 Task: show the self service dashboard of "Digital Experience".
Action: Mouse moved to (1089, 80)
Screenshot: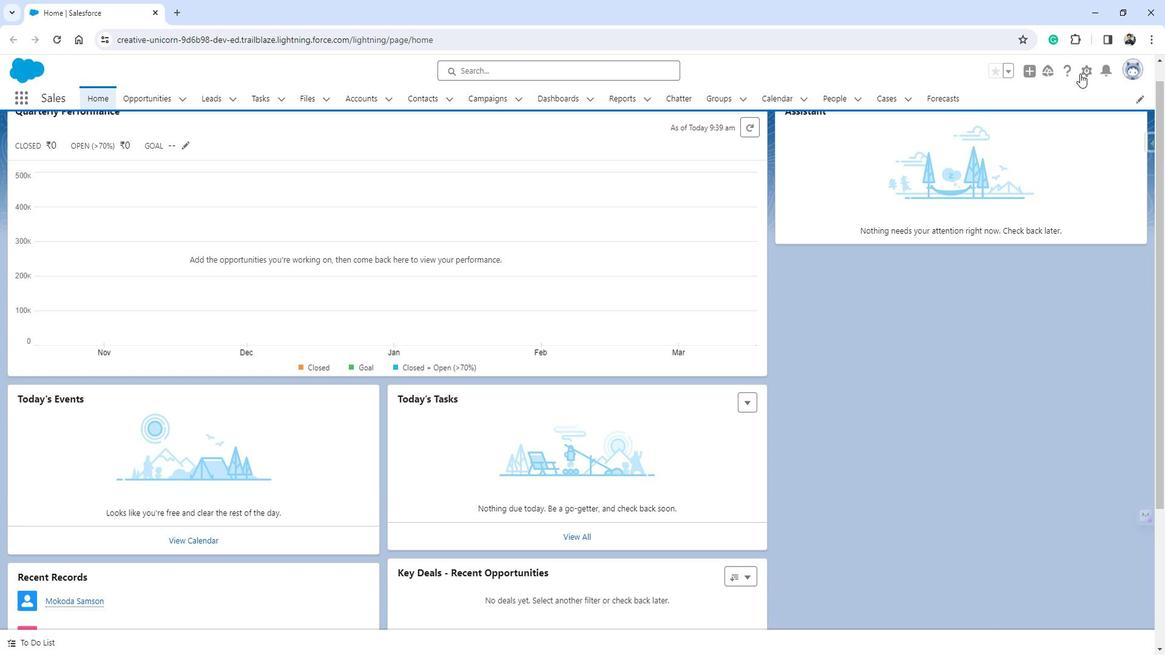 
Action: Mouse pressed left at (1089, 80)
Screenshot: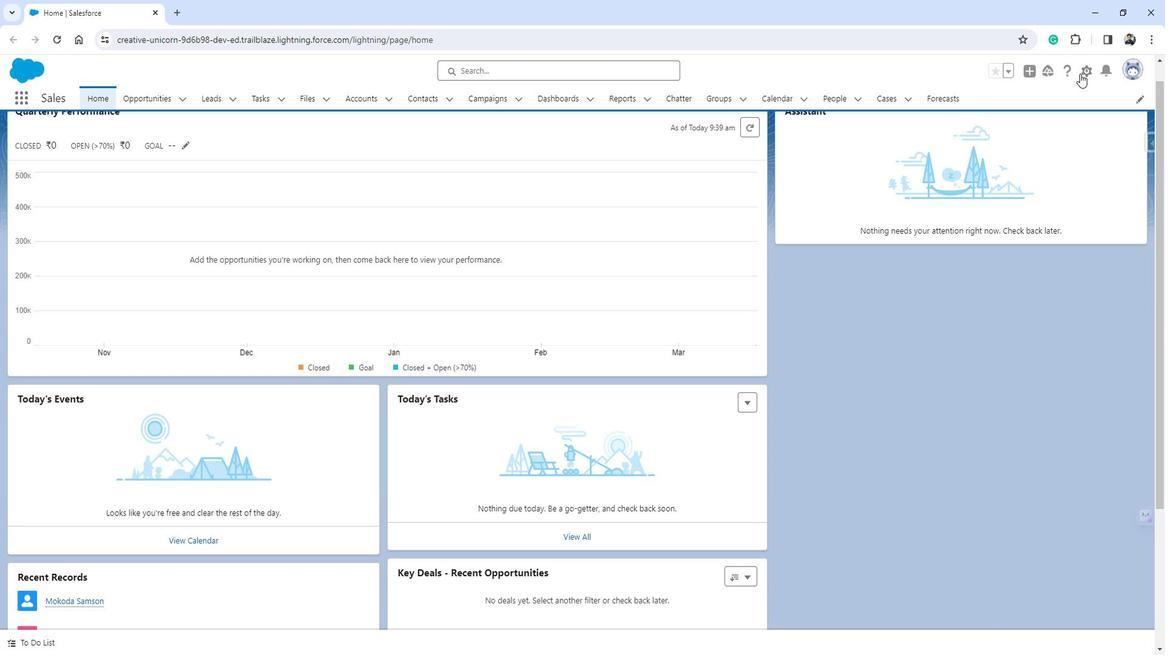 
Action: Mouse moved to (1081, 105)
Screenshot: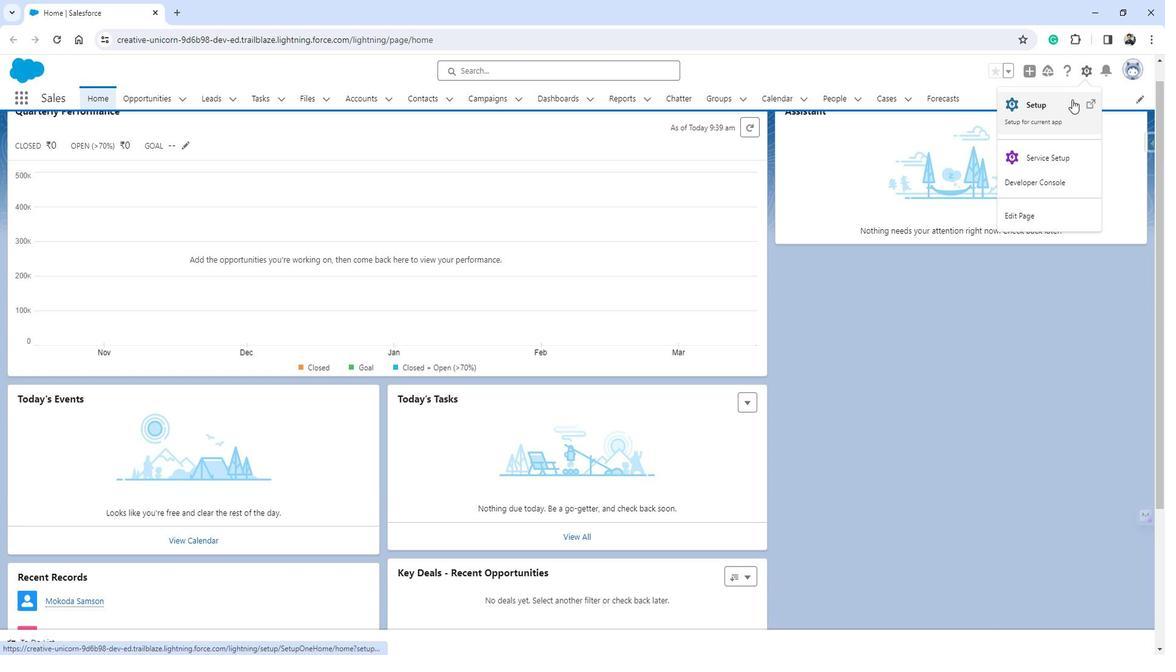 
Action: Mouse pressed left at (1081, 105)
Screenshot: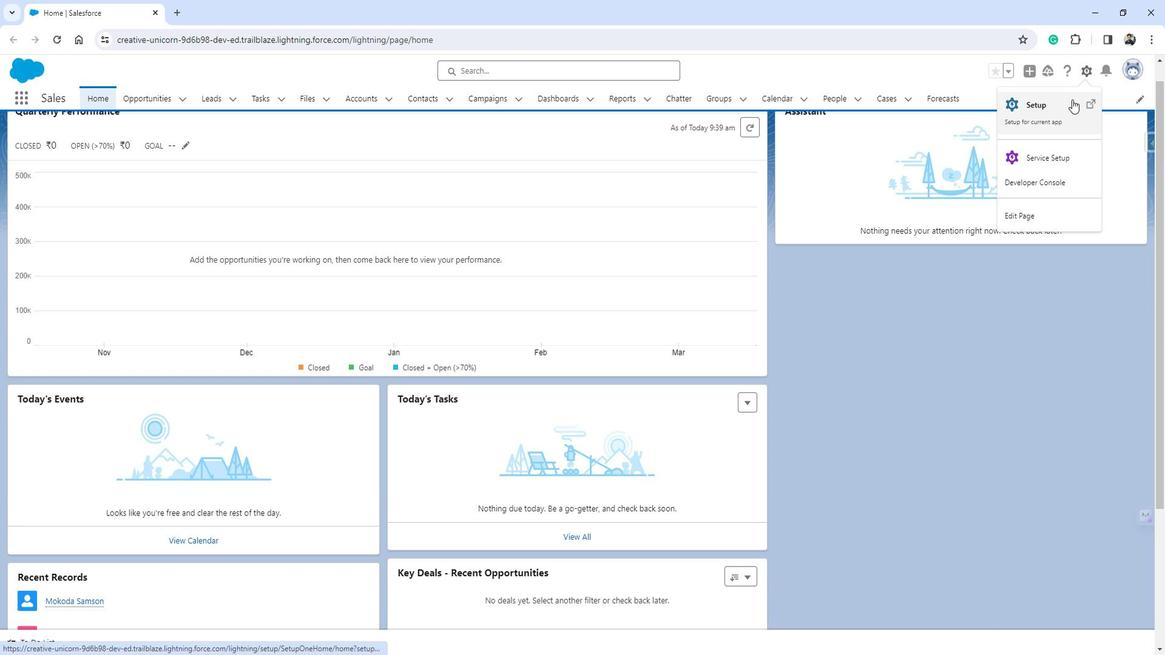 
Action: Mouse moved to (113, 439)
Screenshot: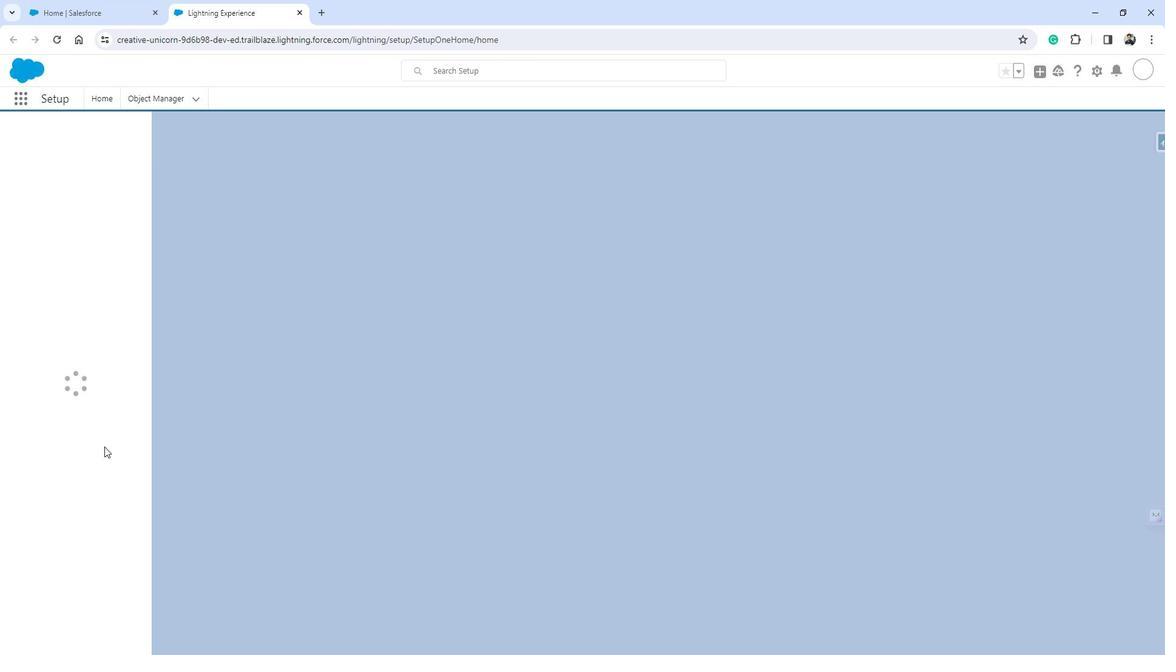 
Action: Mouse scrolled (113, 438) with delta (0, 0)
Screenshot: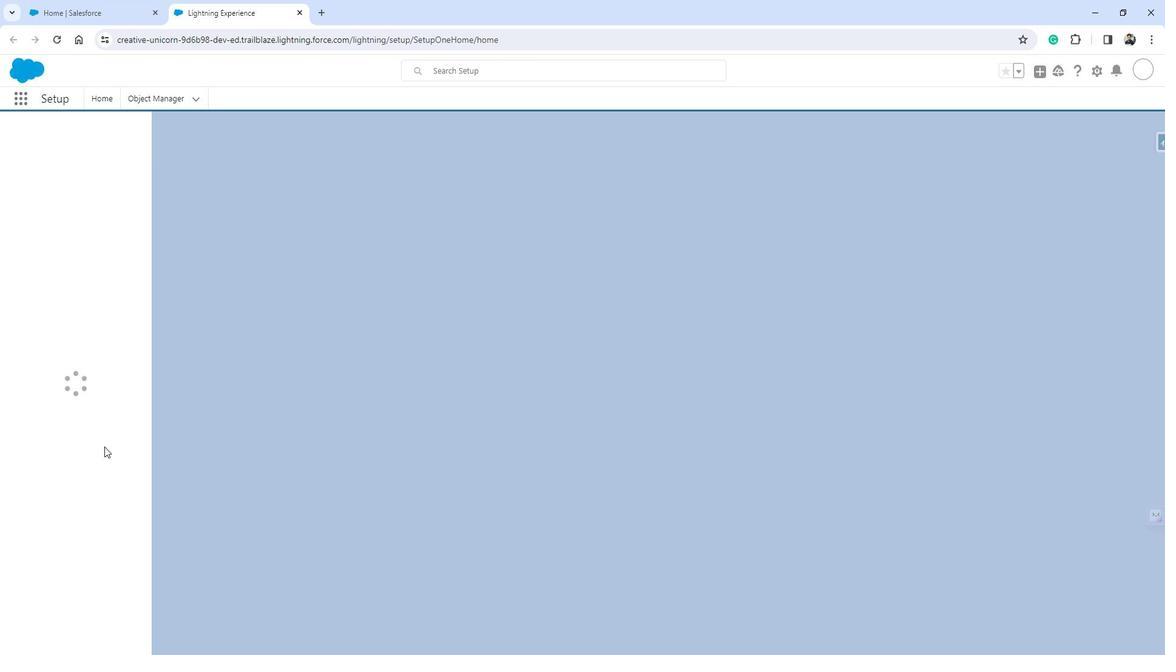 
Action: Mouse moved to (121, 383)
Screenshot: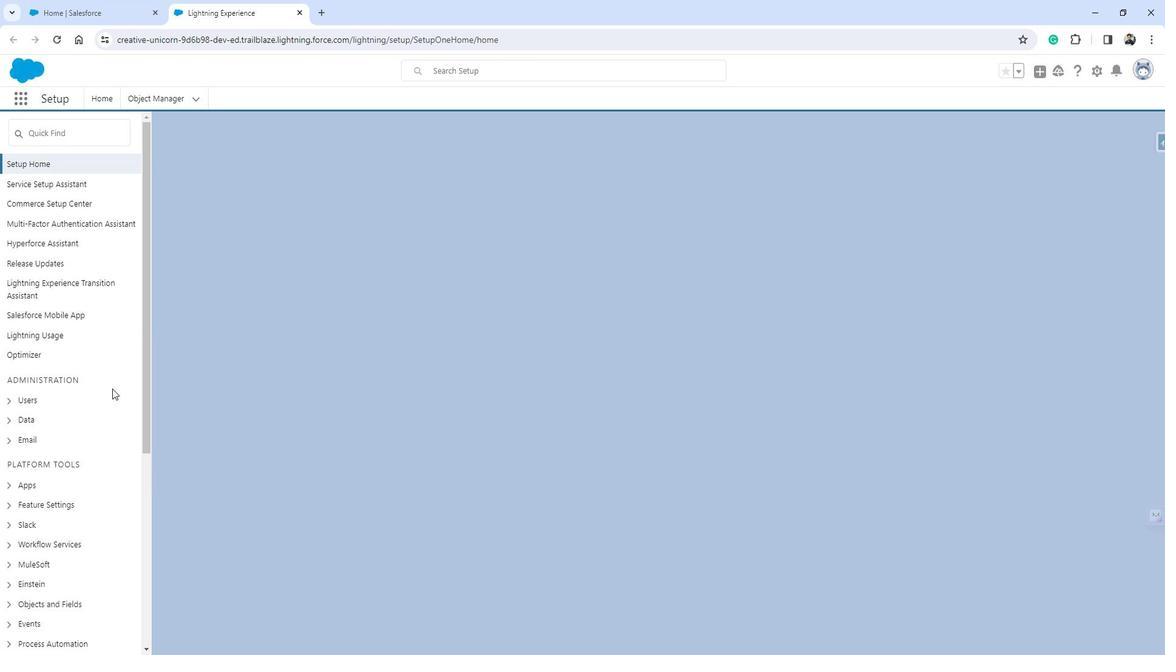
Action: Mouse scrolled (121, 383) with delta (0, 0)
Screenshot: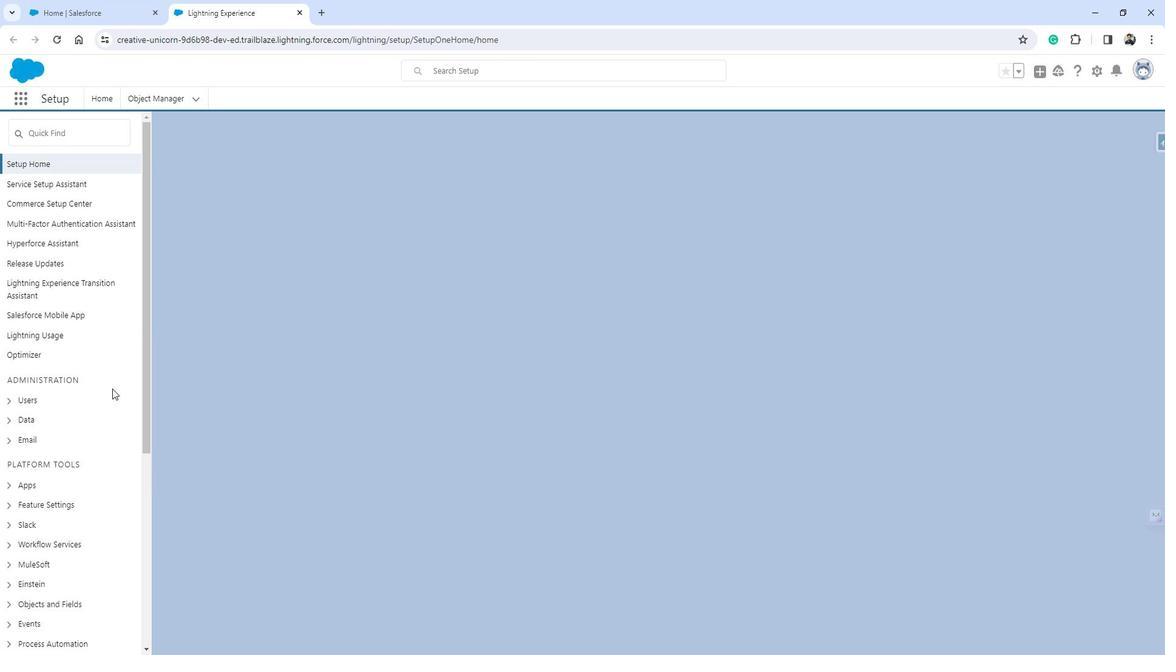 
Action: Mouse moved to (117, 387)
Screenshot: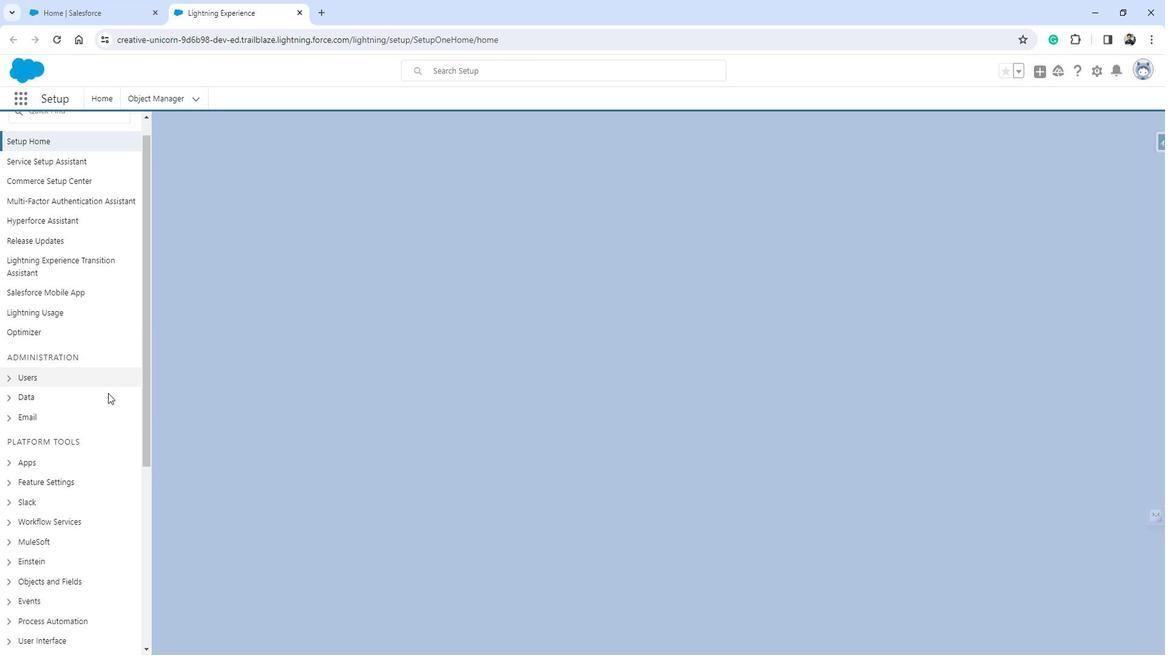 
Action: Mouse scrolled (117, 387) with delta (0, 0)
Screenshot: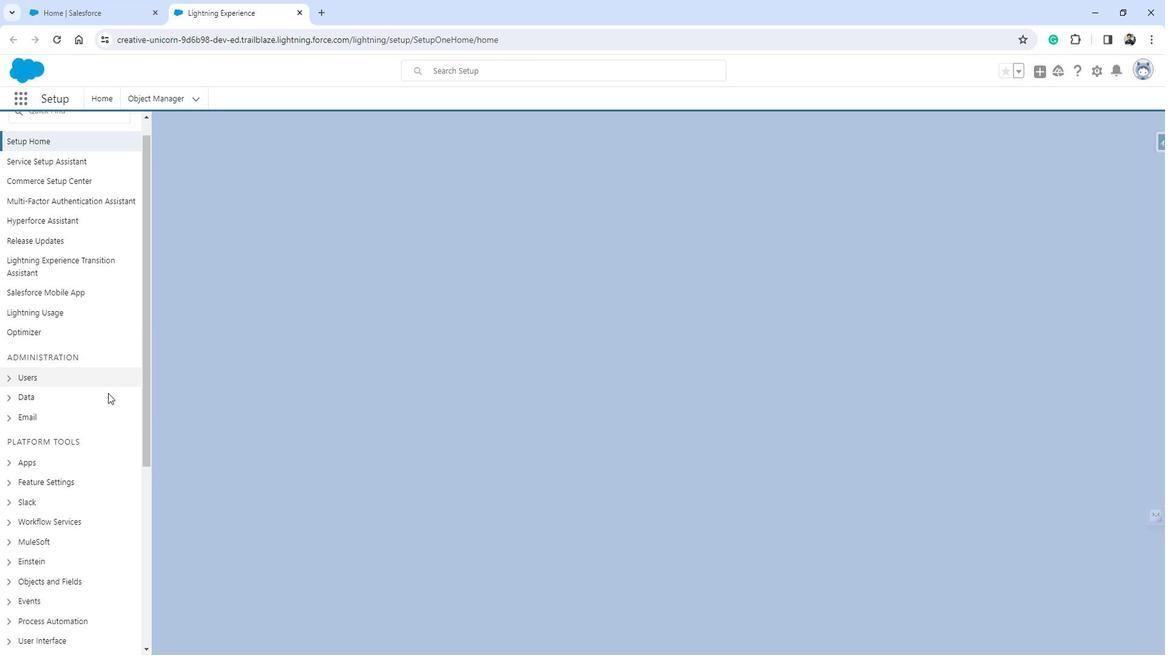 
Action: Mouse moved to (115, 388)
Screenshot: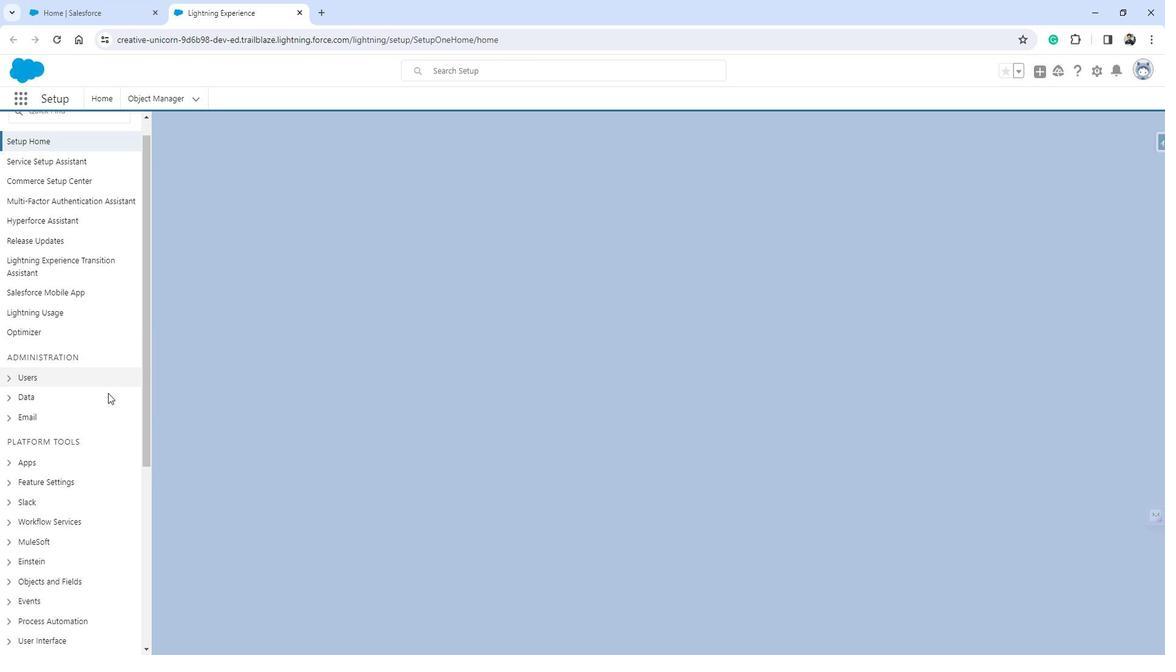 
Action: Mouse scrolled (115, 387) with delta (0, 0)
Screenshot: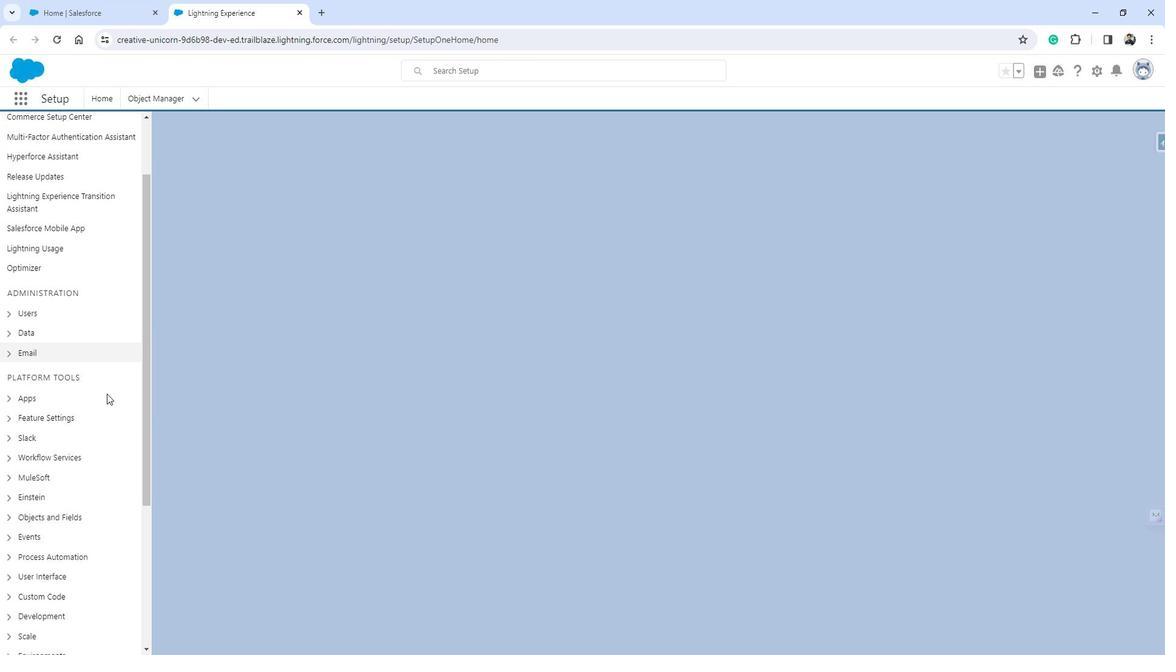 
Action: Mouse moved to (77, 312)
Screenshot: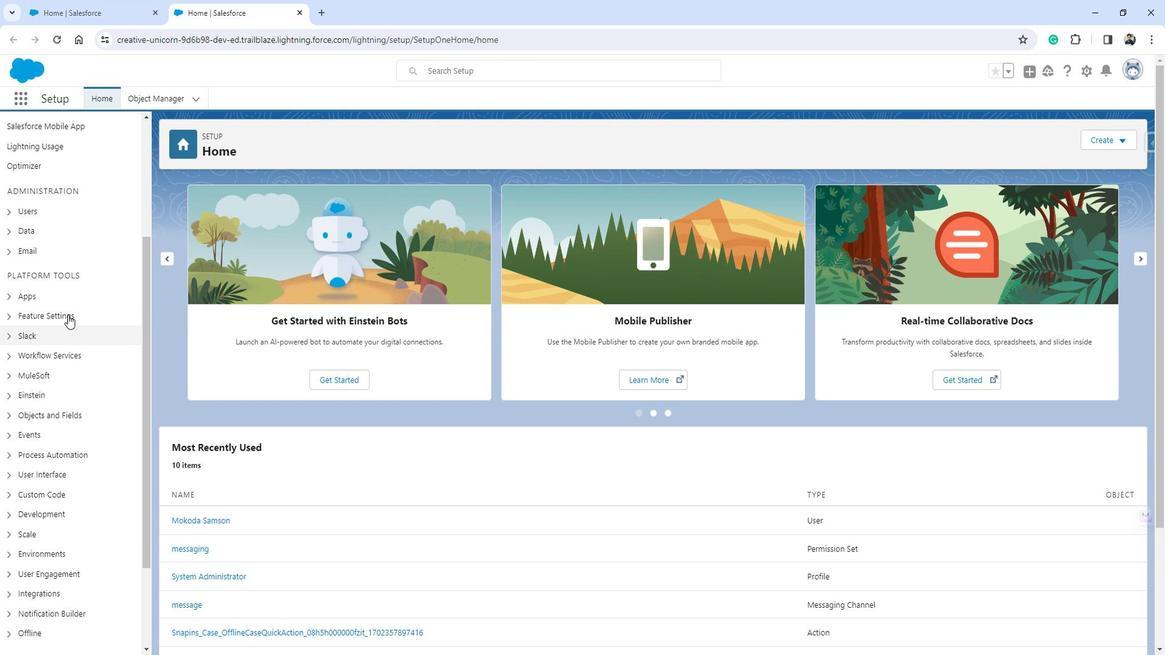 
Action: Mouse pressed left at (77, 312)
Screenshot: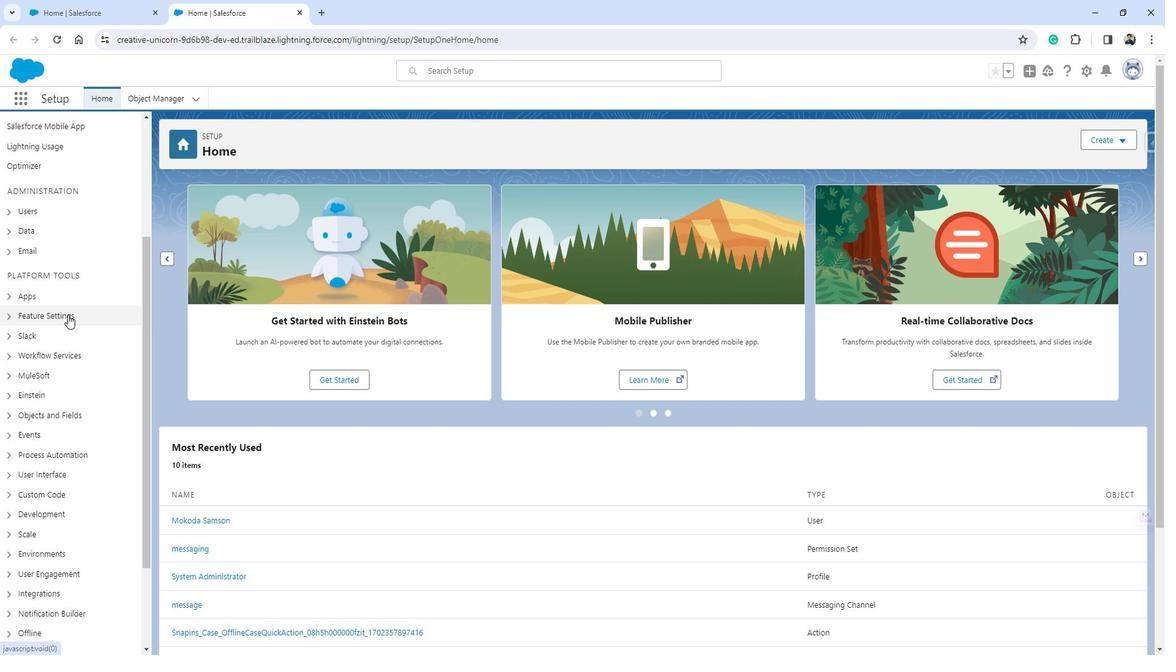 
Action: Mouse moved to (99, 324)
Screenshot: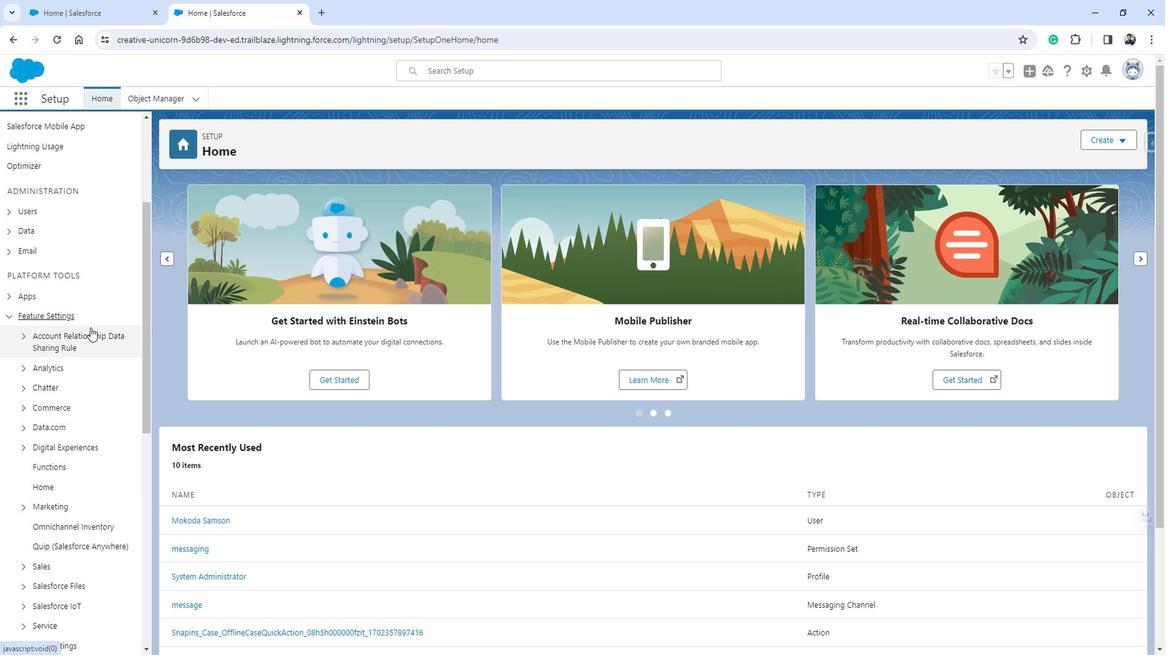 
Action: Mouse scrolled (99, 324) with delta (0, 0)
Screenshot: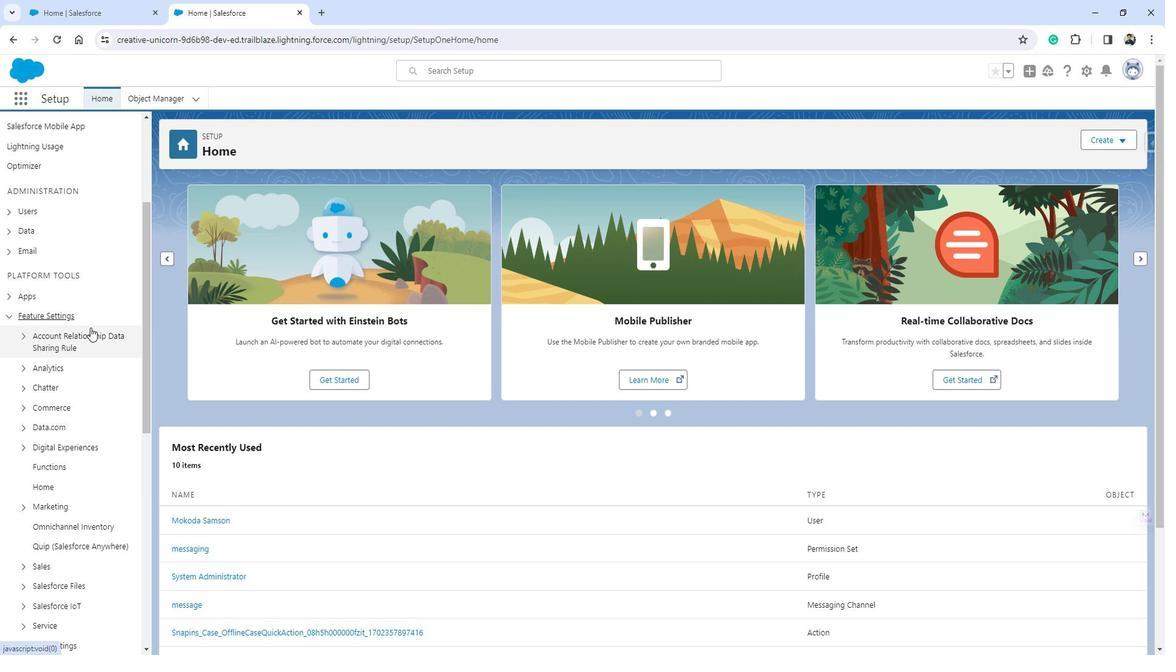 
Action: Mouse moved to (99, 326)
Screenshot: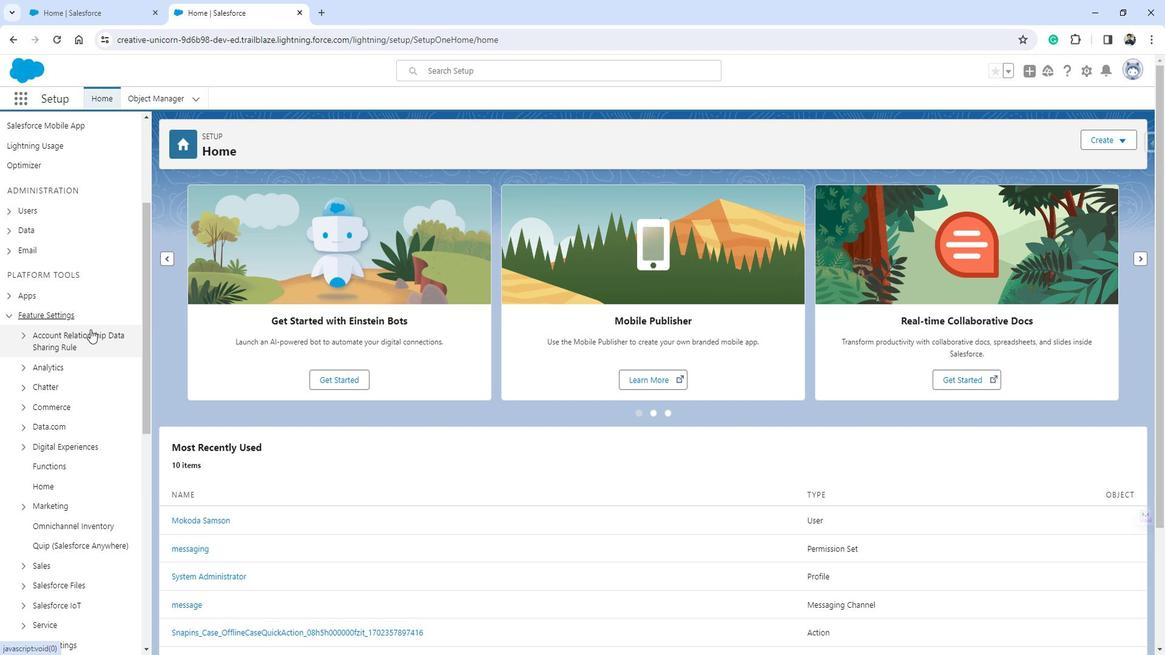 
Action: Mouse scrolled (99, 325) with delta (0, 0)
Screenshot: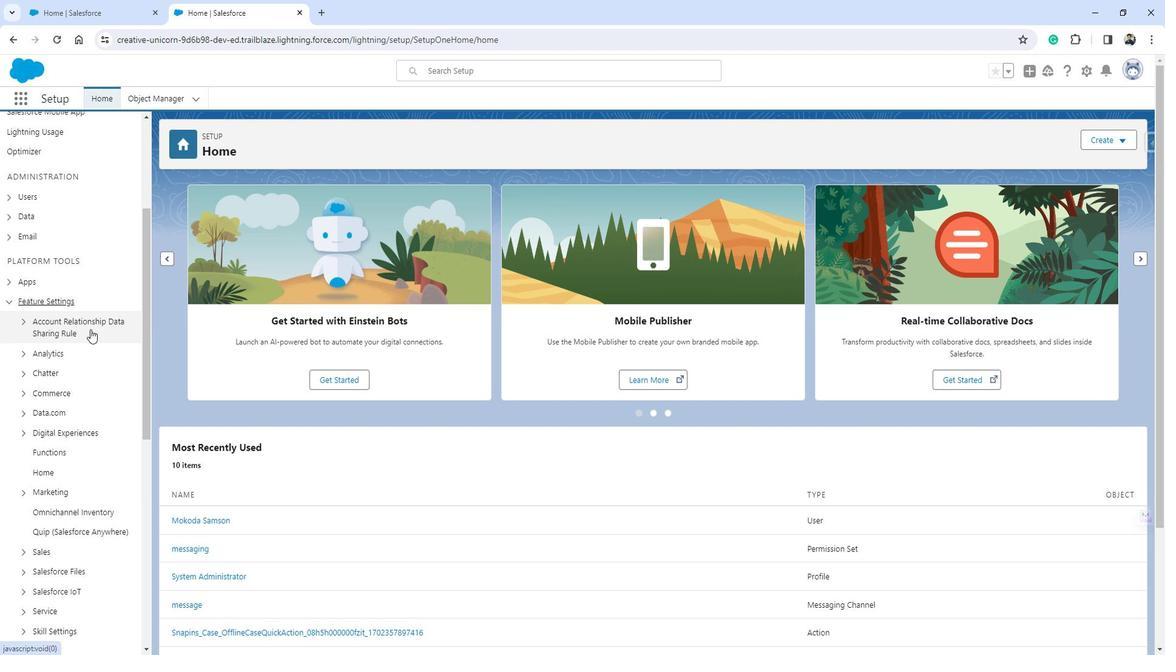 
Action: Mouse moved to (81, 322)
Screenshot: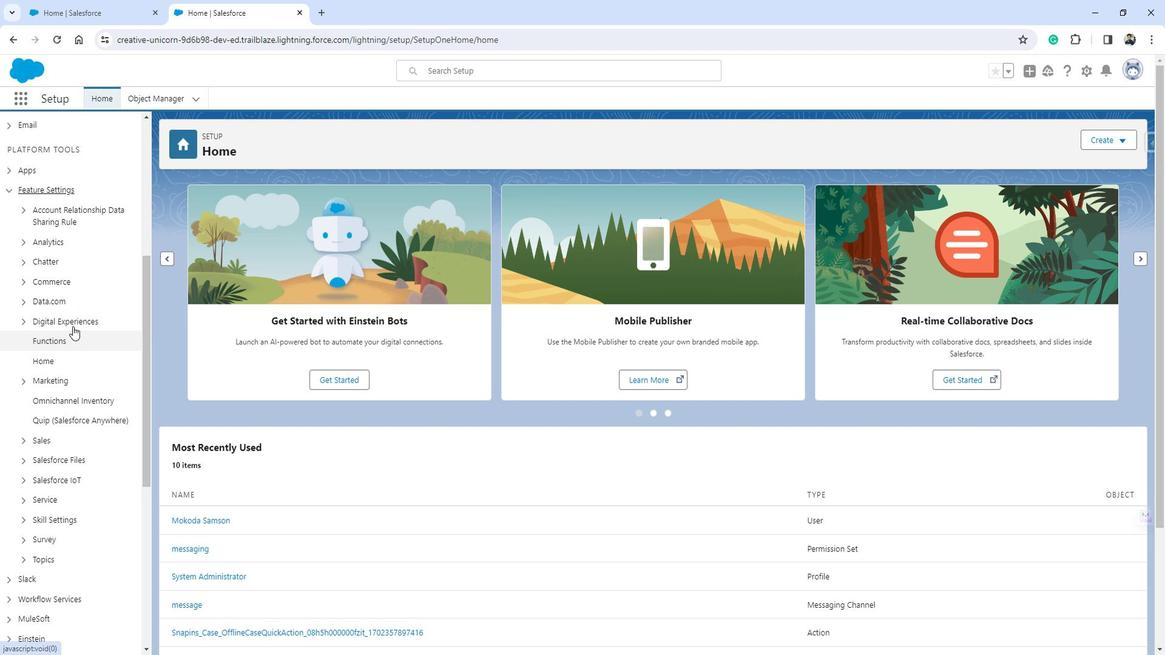 
Action: Mouse pressed left at (81, 322)
Screenshot: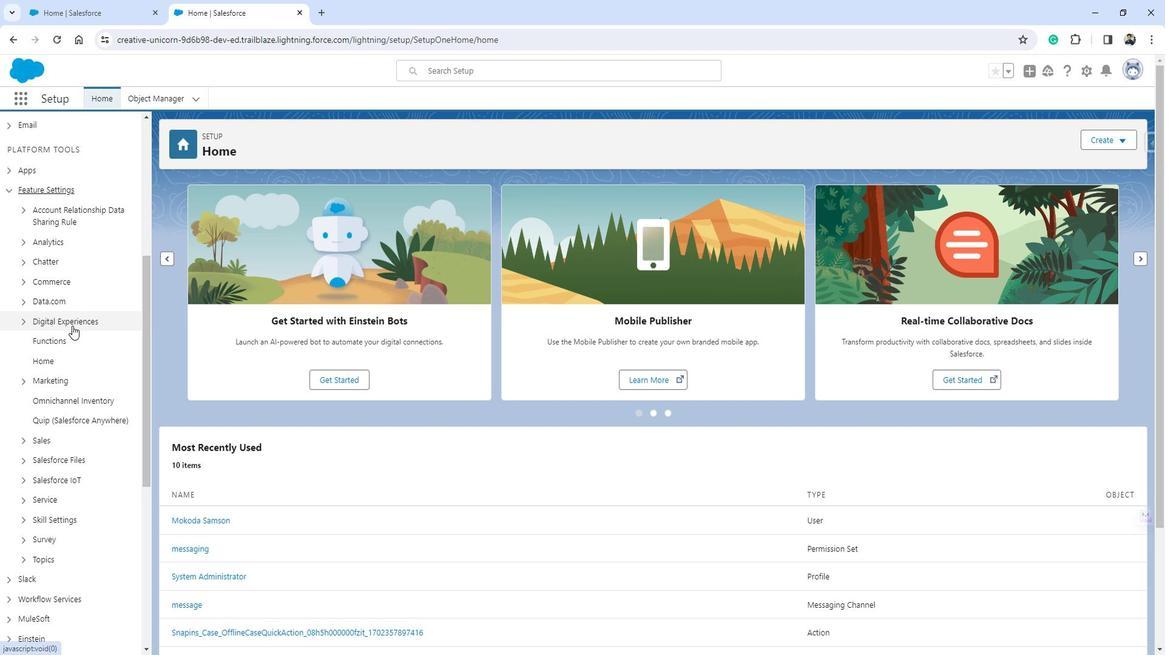
Action: Mouse moved to (67, 339)
Screenshot: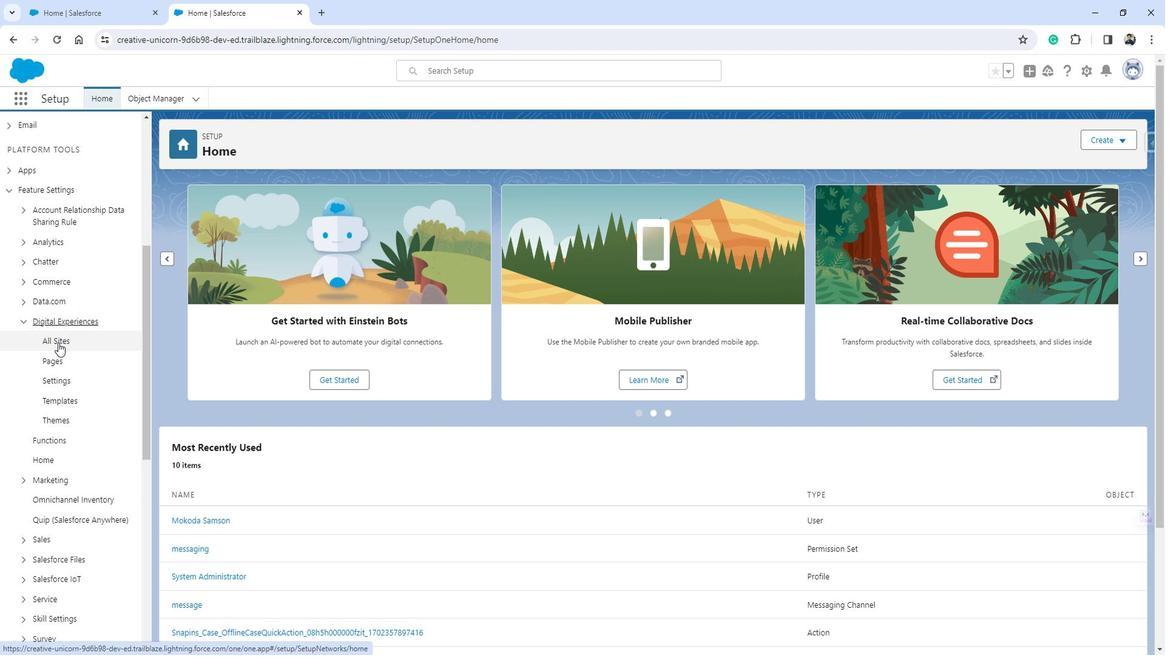 
Action: Mouse pressed left at (67, 339)
Screenshot: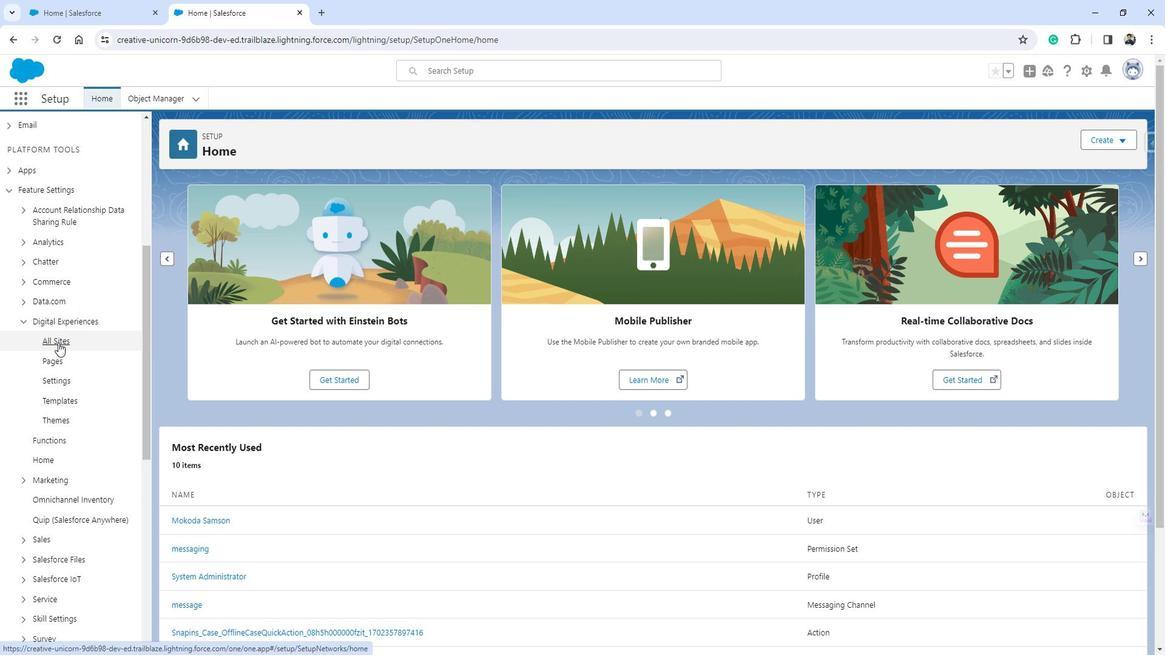 
Action: Mouse moved to (196, 371)
Screenshot: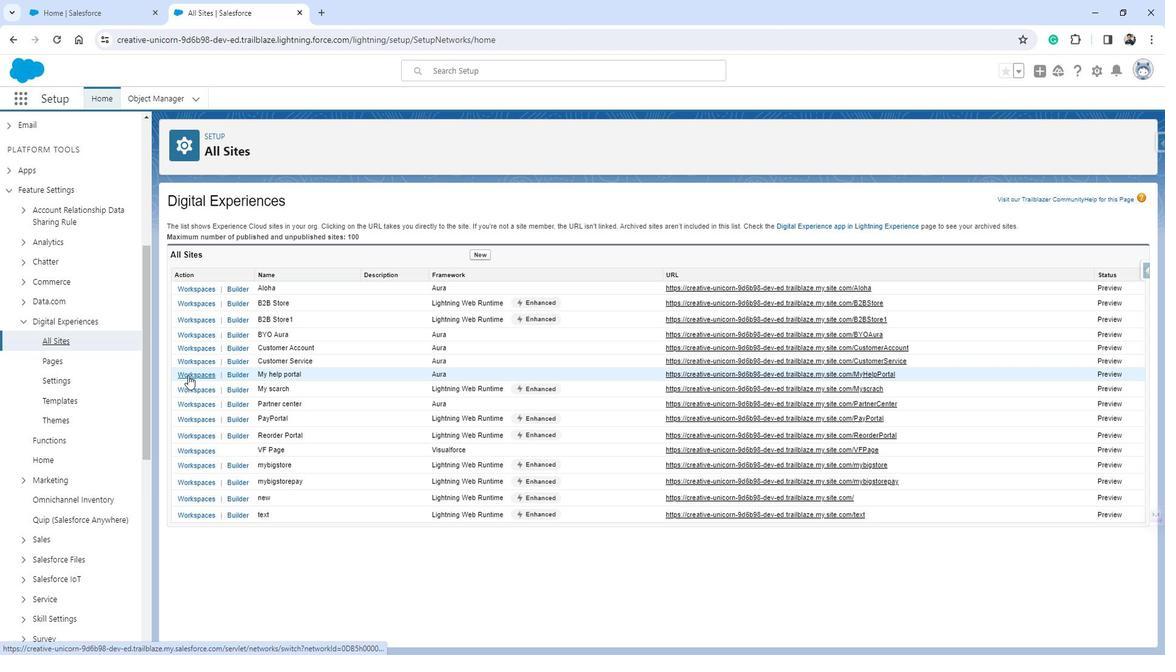 
Action: Mouse pressed left at (196, 371)
Screenshot: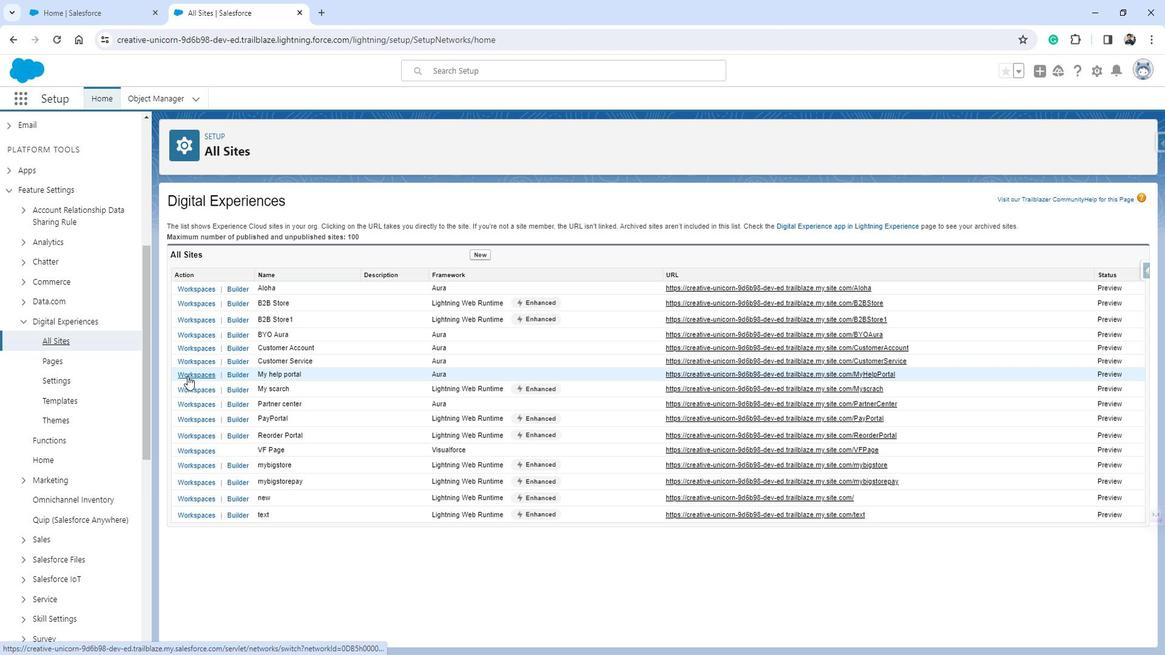 
Action: Mouse moved to (403, 400)
Screenshot: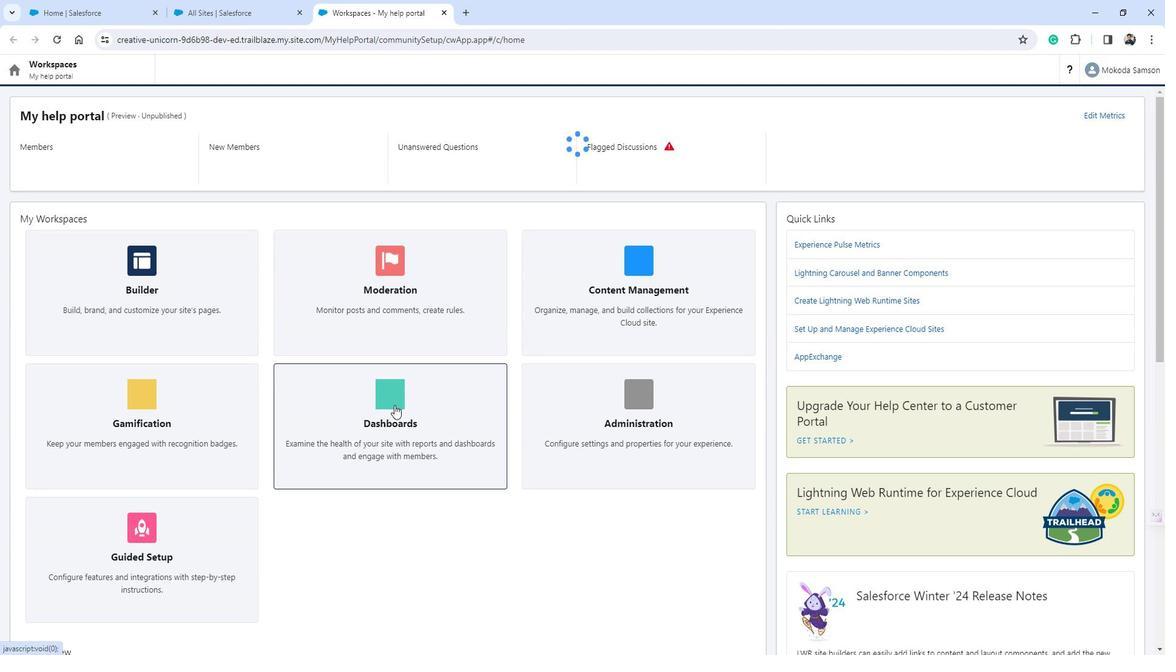 
Action: Mouse pressed left at (403, 400)
Screenshot: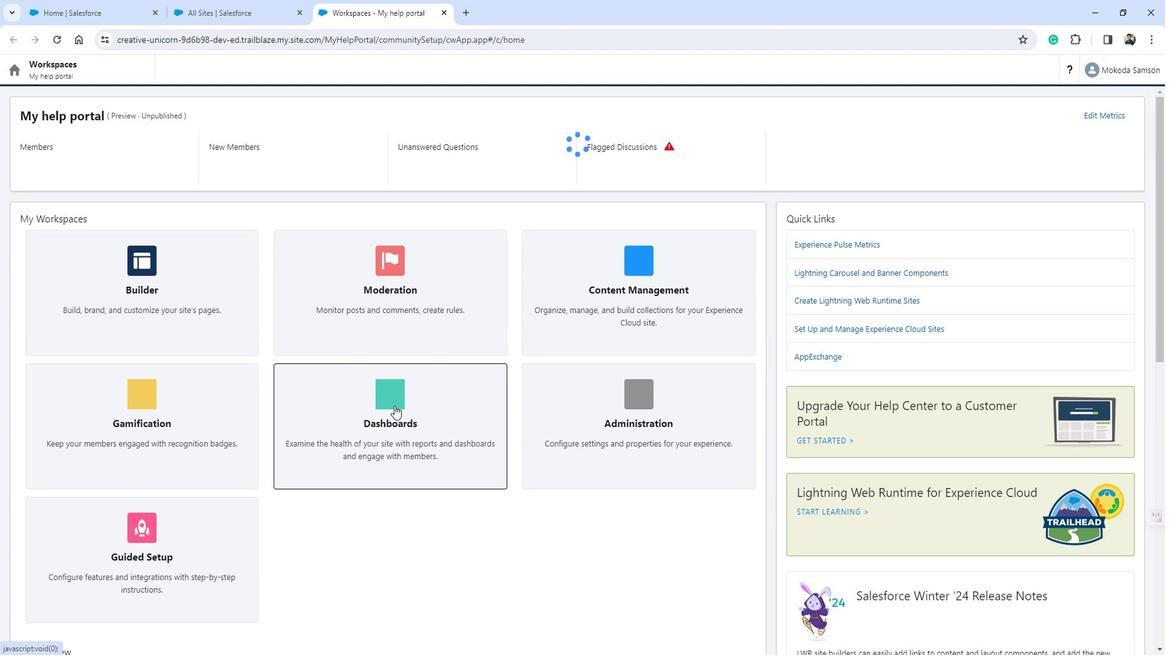 
Action: Mouse moved to (231, 86)
Screenshot: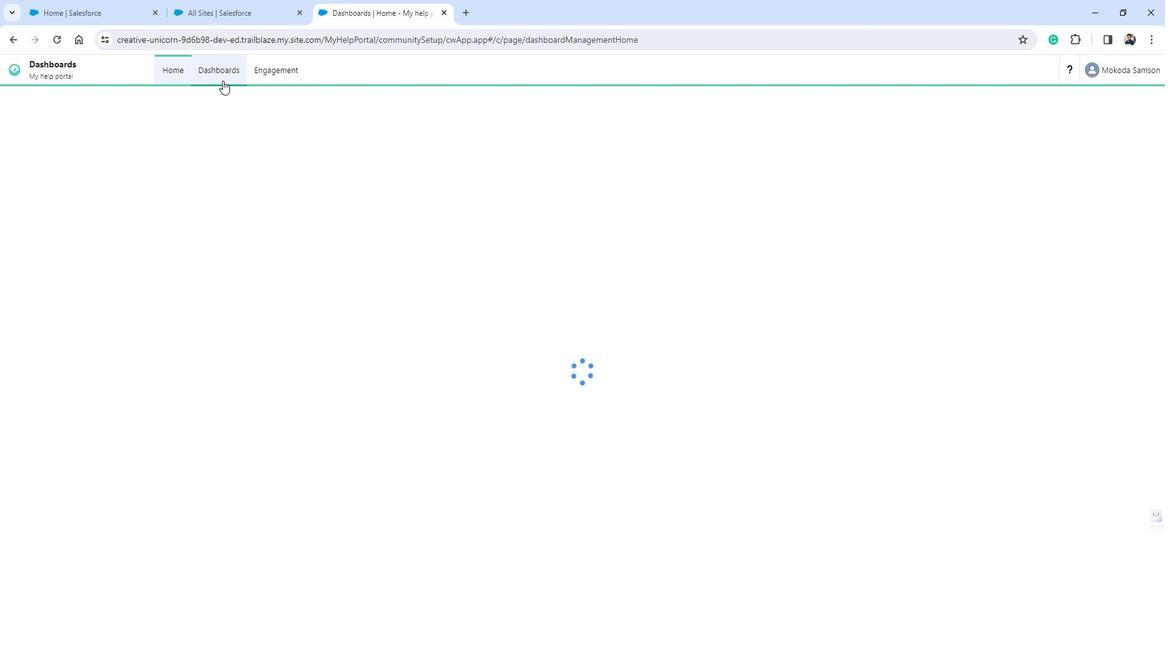 
Action: Mouse pressed left at (231, 86)
Screenshot: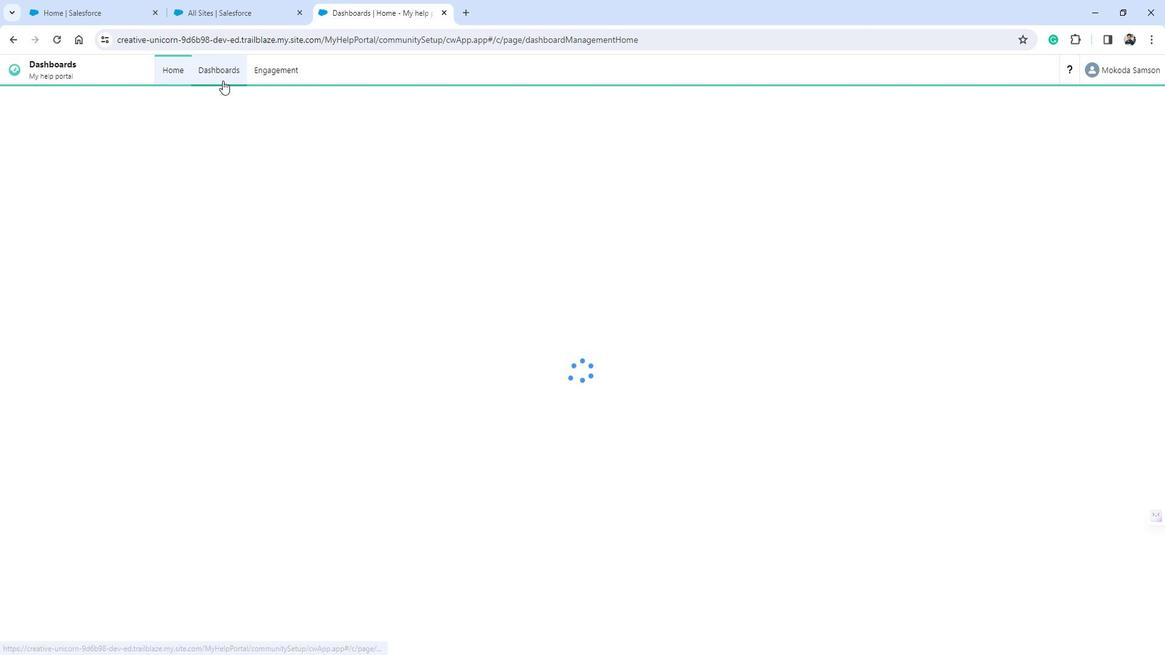 
Action: Mouse moved to (60, 265)
Screenshot: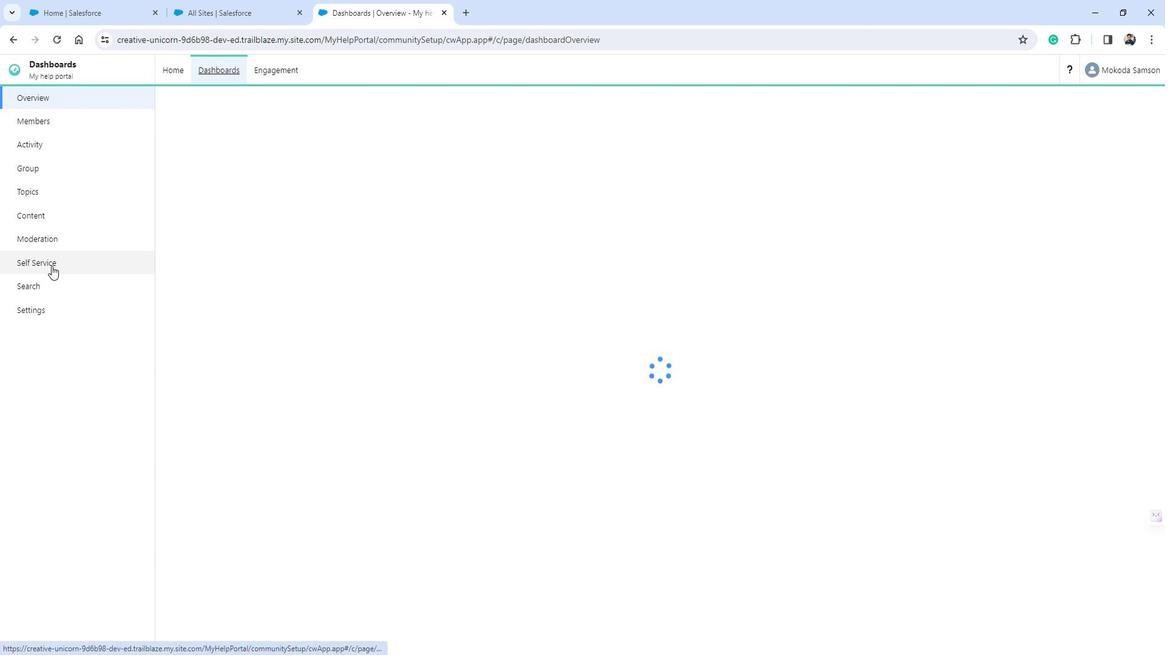 
Action: Mouse pressed left at (60, 265)
Screenshot: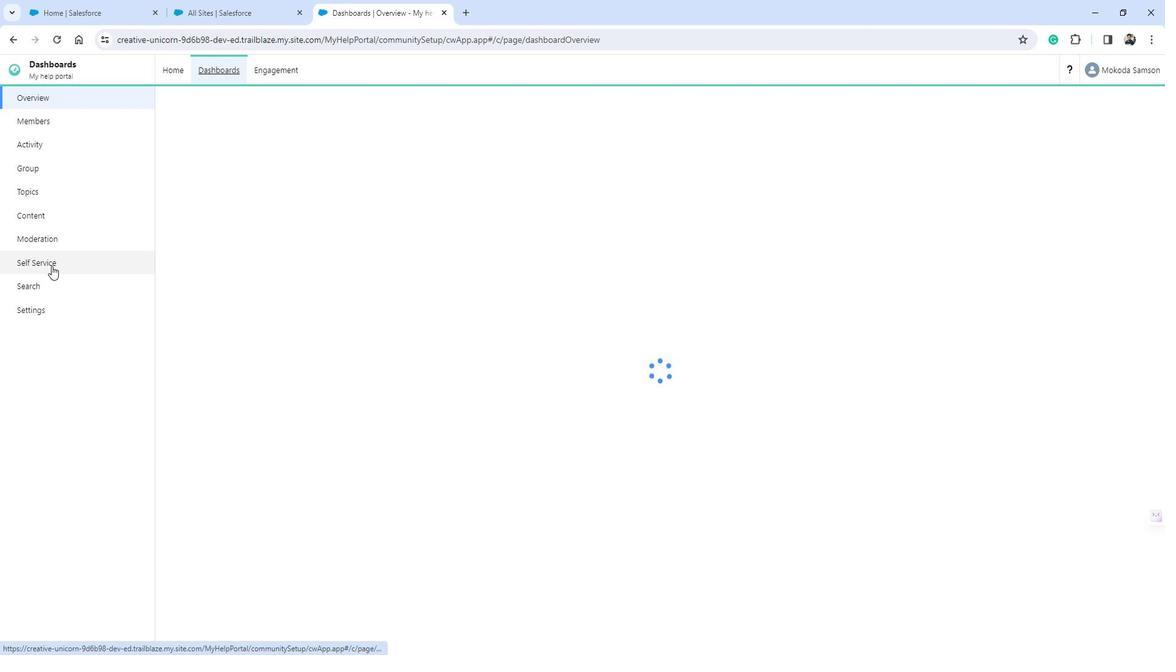 
Action: Mouse moved to (551, 254)
Screenshot: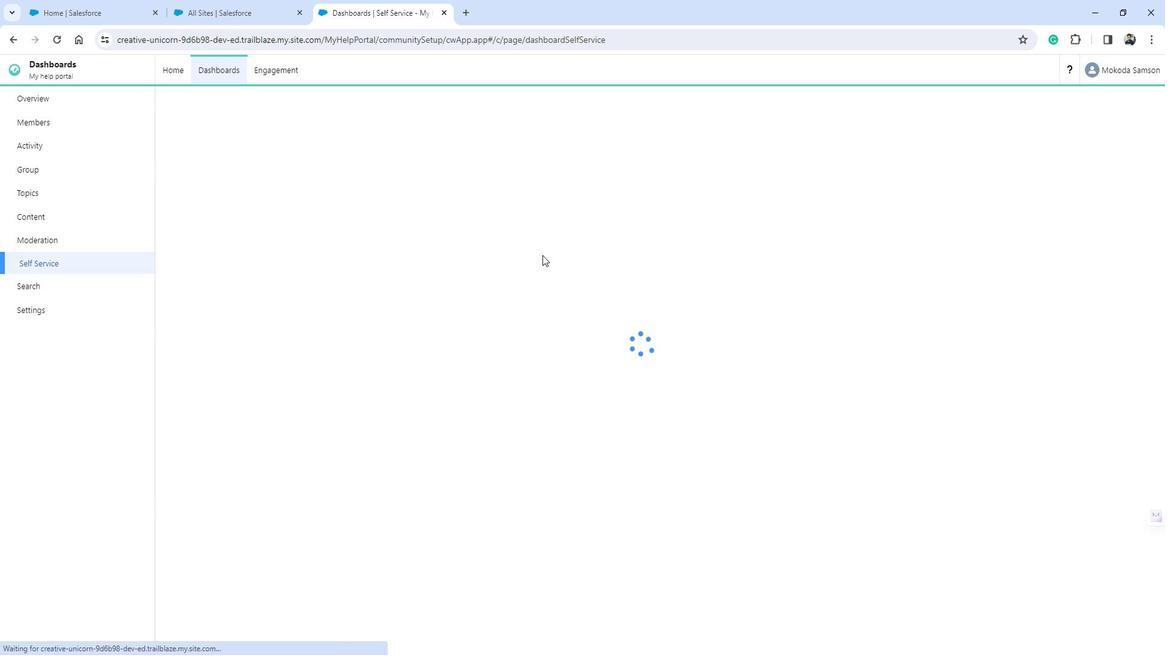 
